 Task: Create a rule from the Routing list, Task moved to a section -> Set Priority in the project AgileCenter , set the section as To-Do and set the priority of the task as  High
Action: Mouse moved to (458, 360)
Screenshot: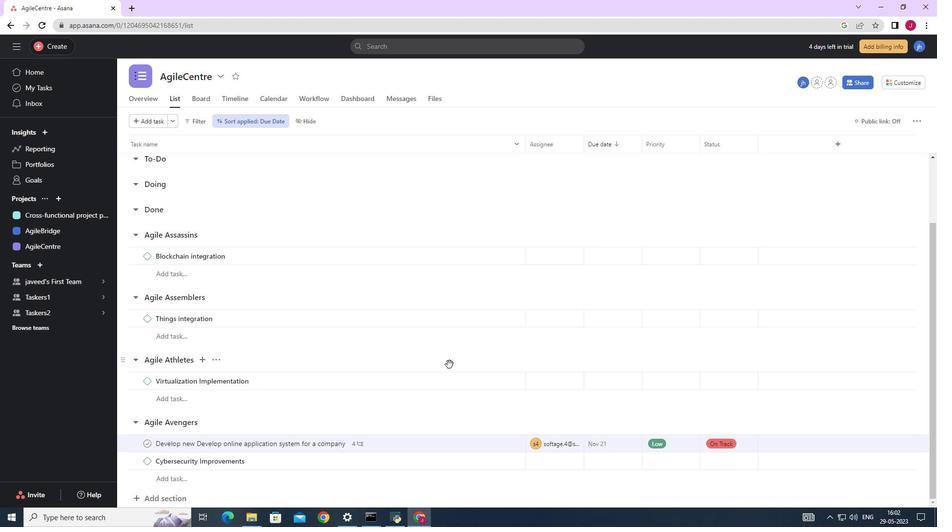 
Action: Mouse scrolled (458, 359) with delta (0, 0)
Screenshot: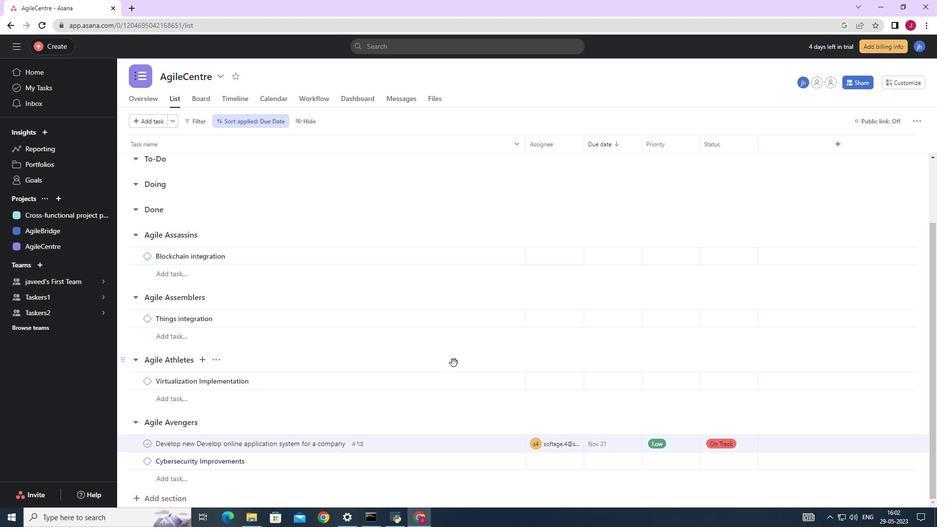 
Action: Mouse scrolled (458, 359) with delta (0, 0)
Screenshot: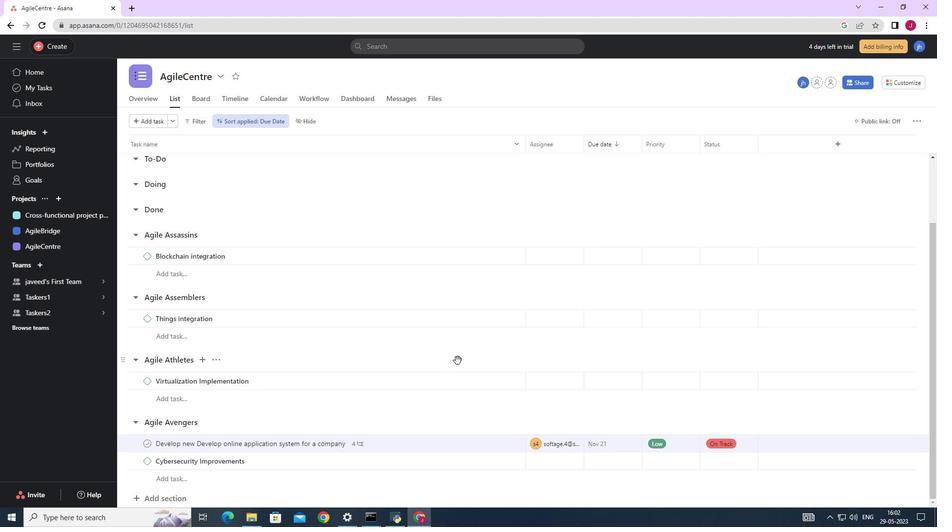 
Action: Mouse scrolled (458, 359) with delta (0, 0)
Screenshot: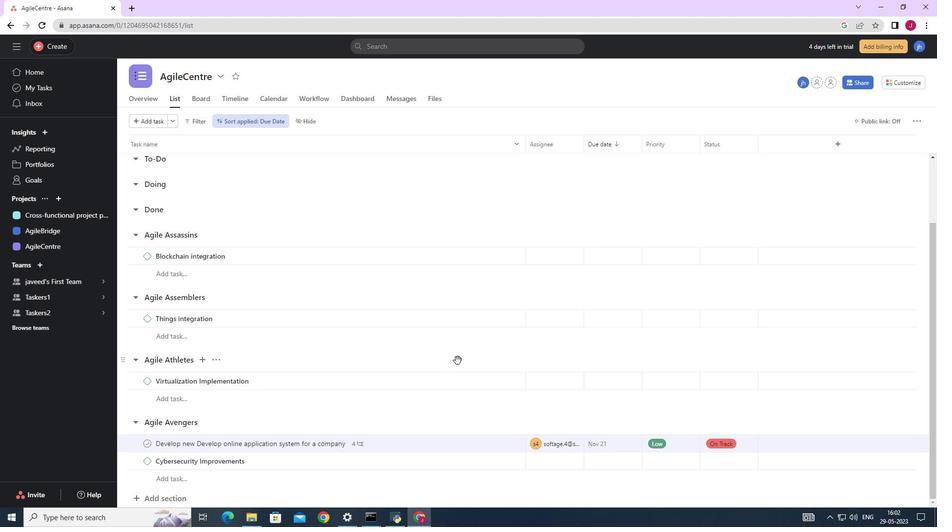 
Action: Mouse moved to (458, 360)
Screenshot: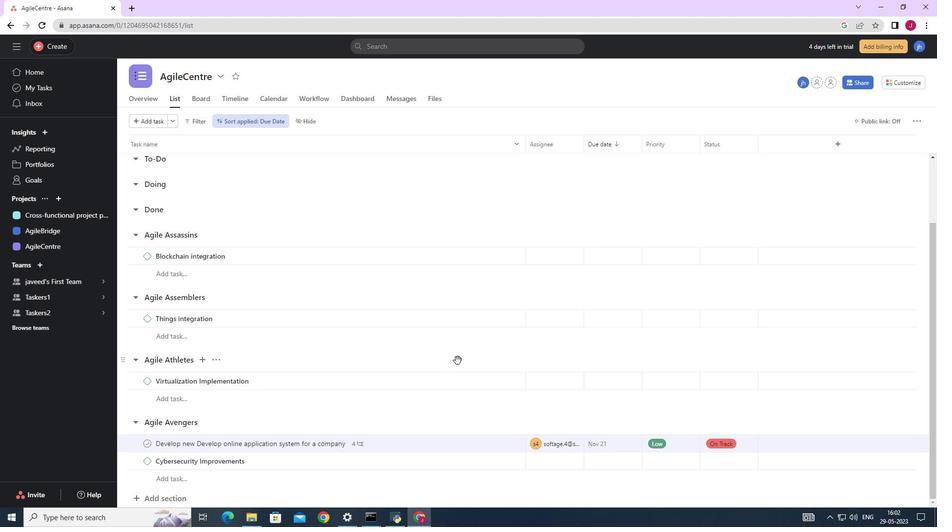 
Action: Mouse scrolled (458, 359) with delta (0, 0)
Screenshot: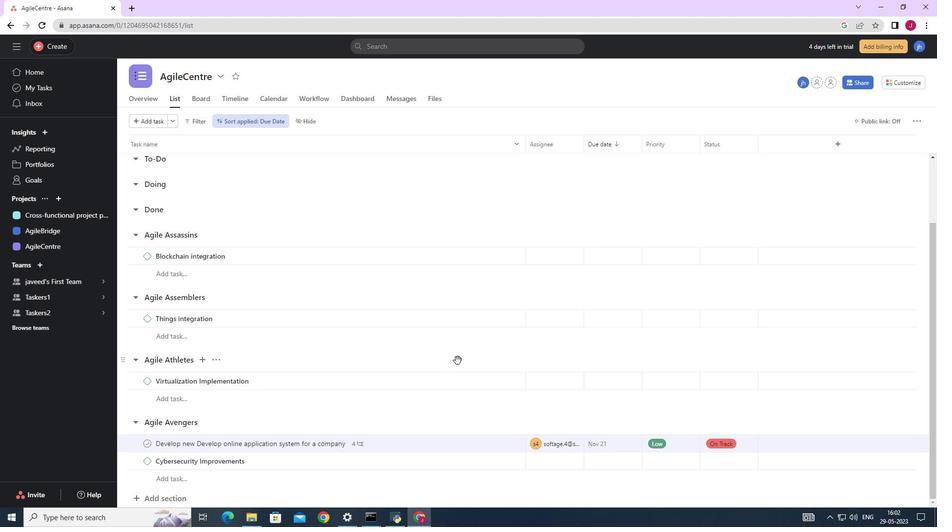 
Action: Mouse moved to (901, 85)
Screenshot: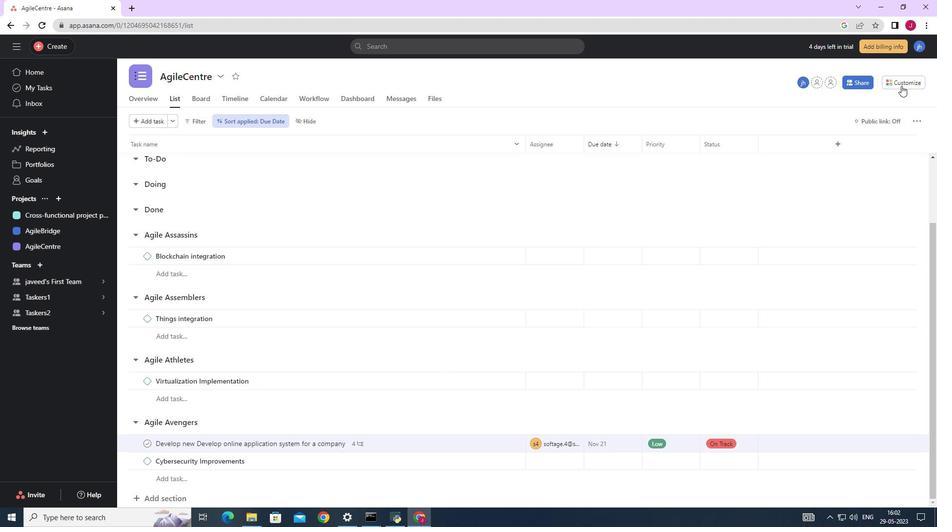 
Action: Mouse pressed left at (901, 85)
Screenshot: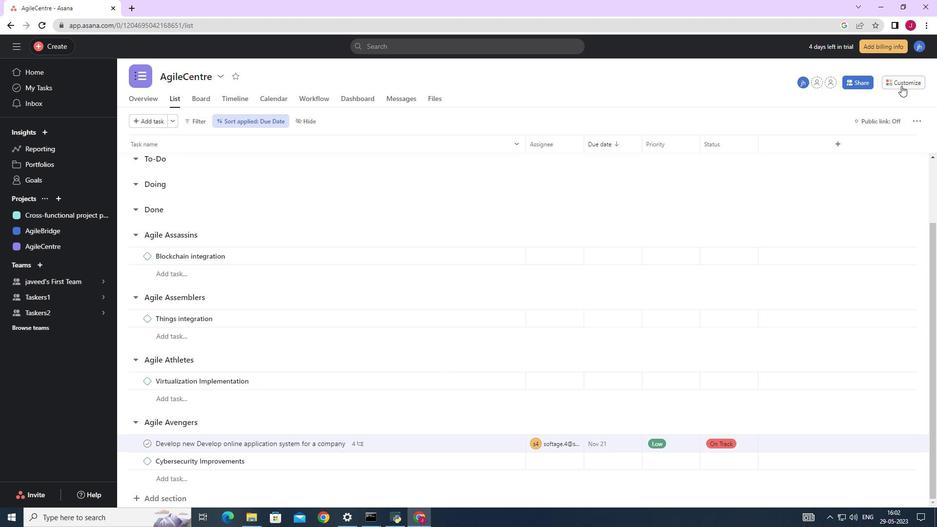
Action: Mouse moved to (730, 212)
Screenshot: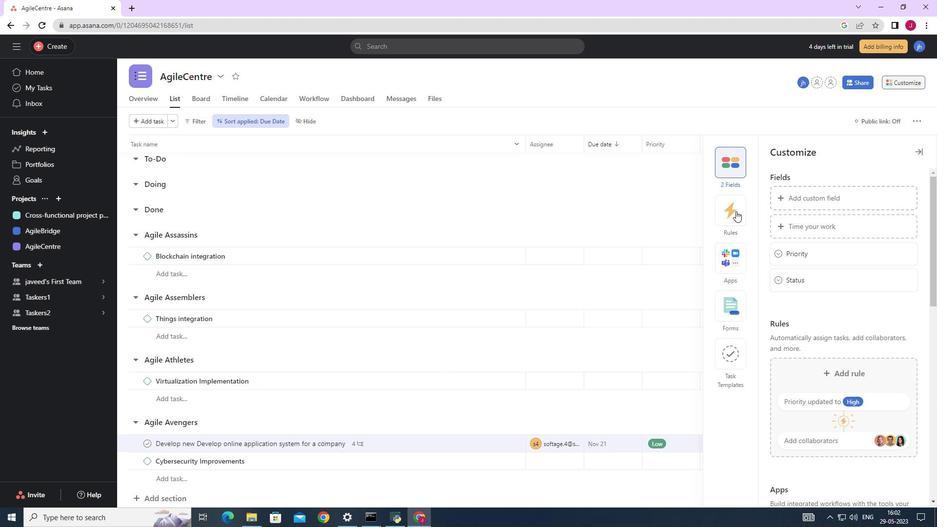 
Action: Mouse pressed left at (730, 212)
Screenshot: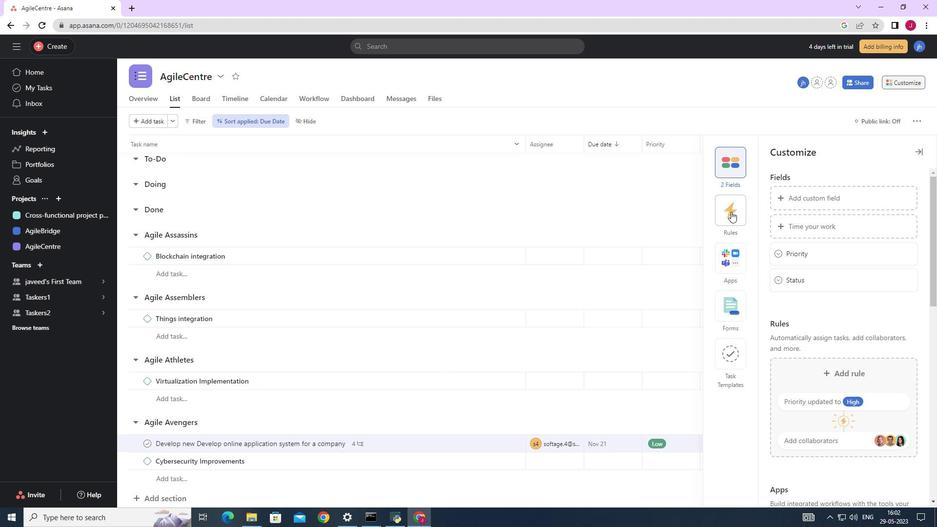 
Action: Mouse moved to (858, 225)
Screenshot: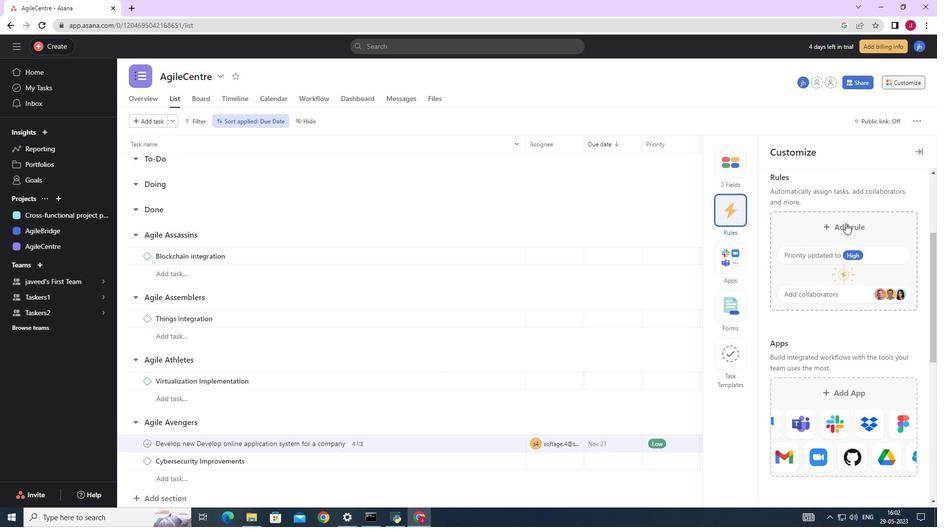 
Action: Mouse pressed left at (858, 225)
Screenshot: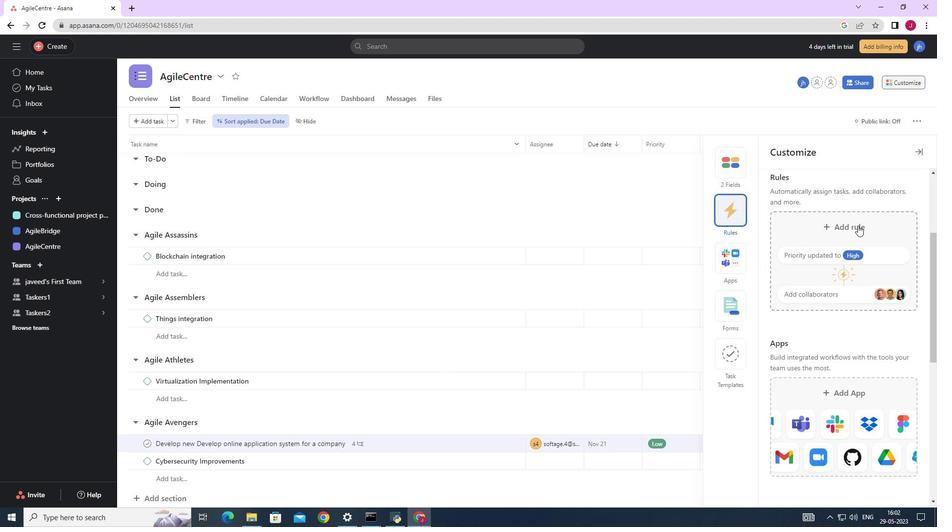 
Action: Mouse moved to (210, 128)
Screenshot: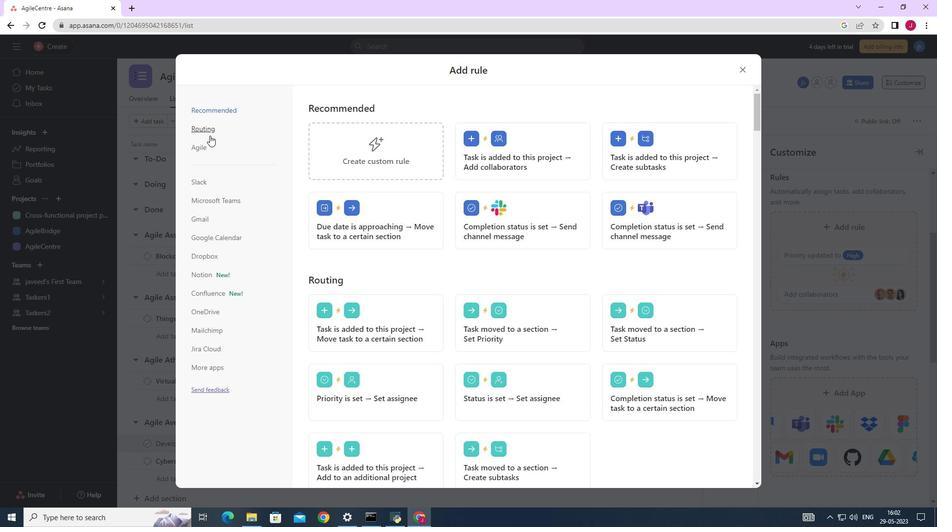 
Action: Mouse pressed left at (210, 128)
Screenshot: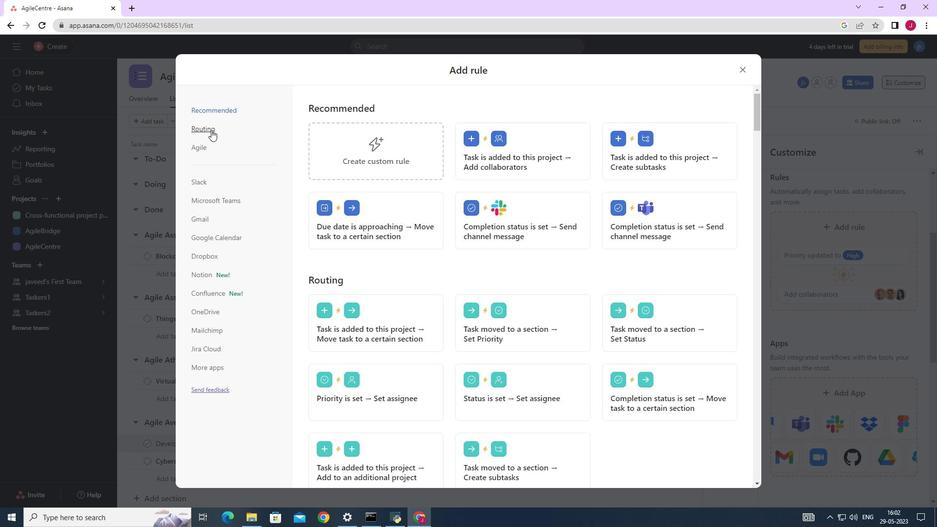 
Action: Mouse moved to (525, 150)
Screenshot: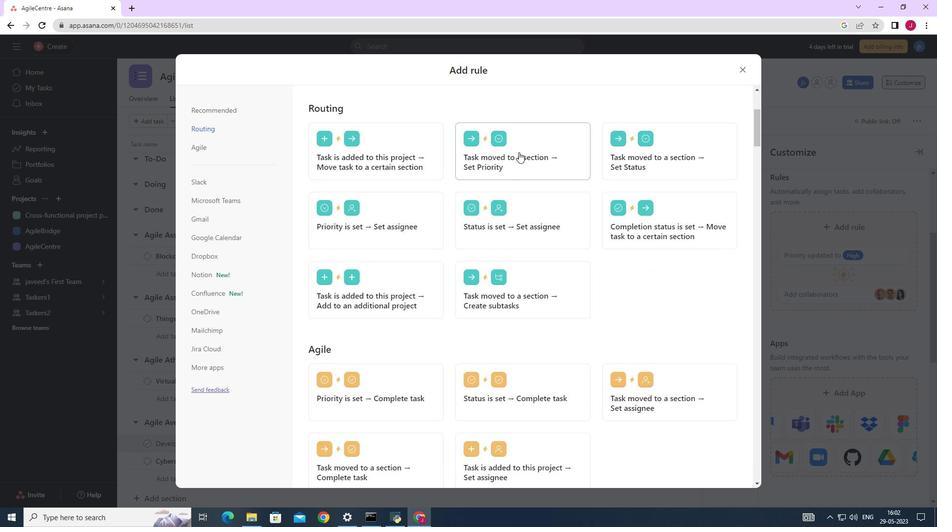 
Action: Mouse pressed left at (525, 150)
Screenshot: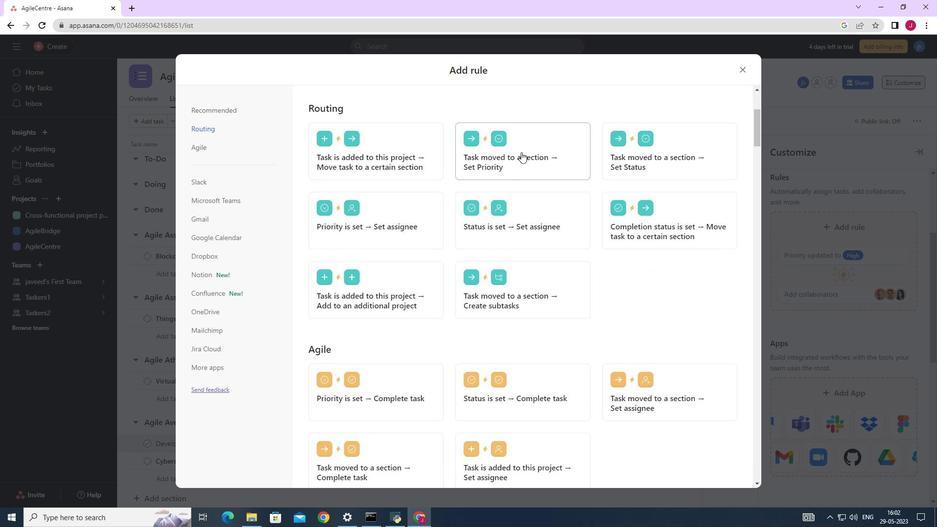 
Action: Mouse moved to (363, 258)
Screenshot: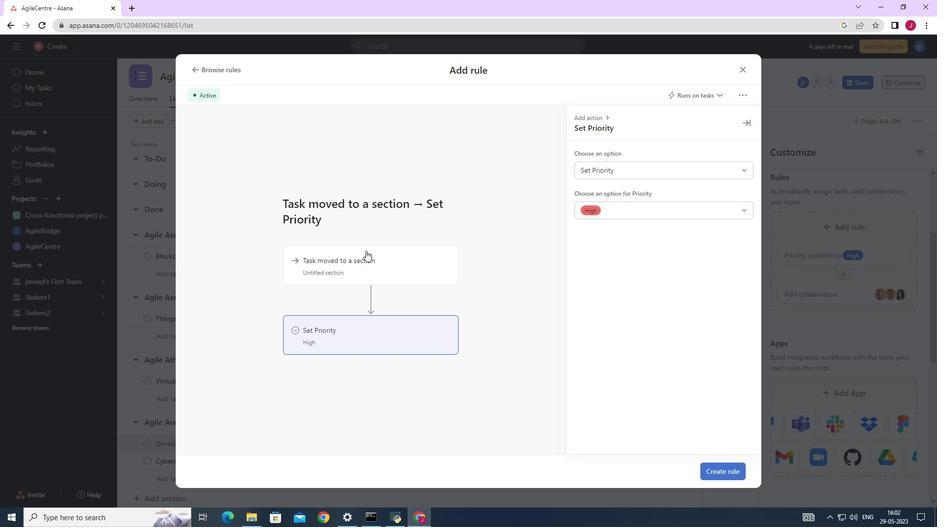 
Action: Mouse pressed left at (363, 257)
Screenshot: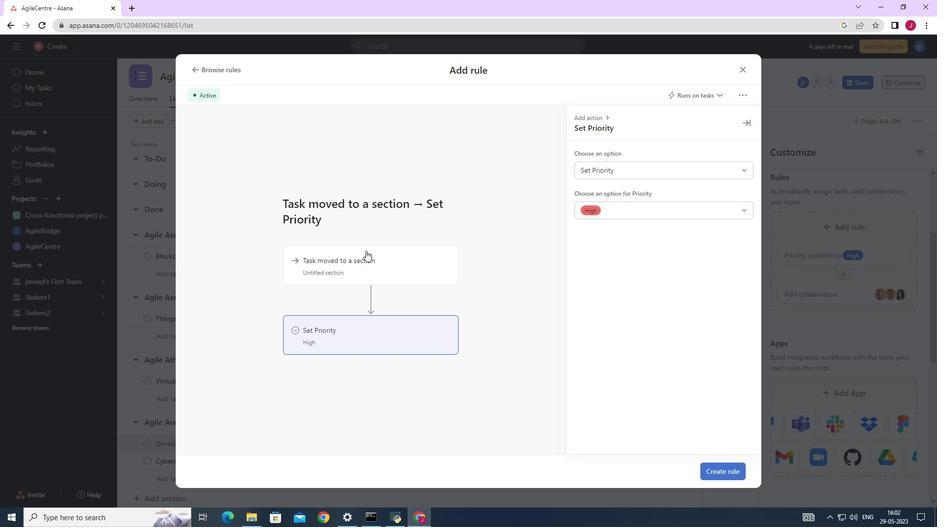 
Action: Mouse moved to (614, 168)
Screenshot: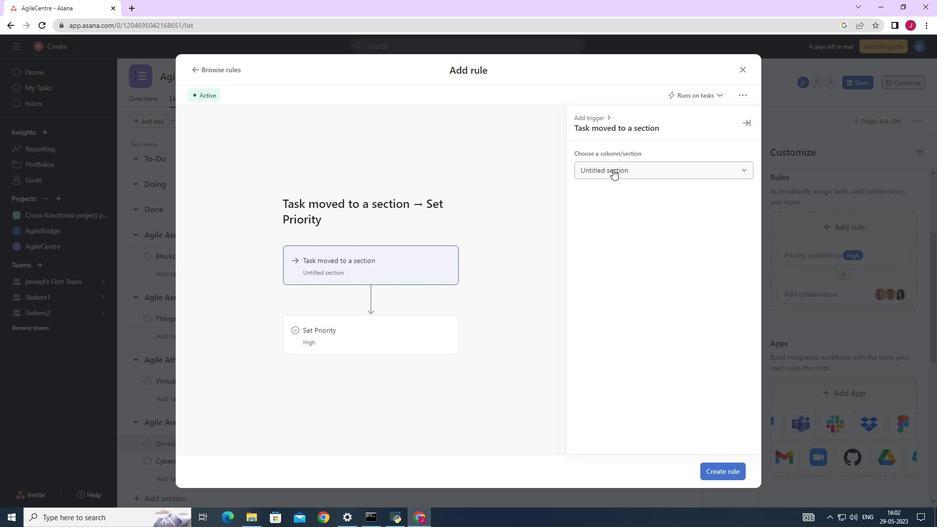 
Action: Mouse pressed left at (614, 168)
Screenshot: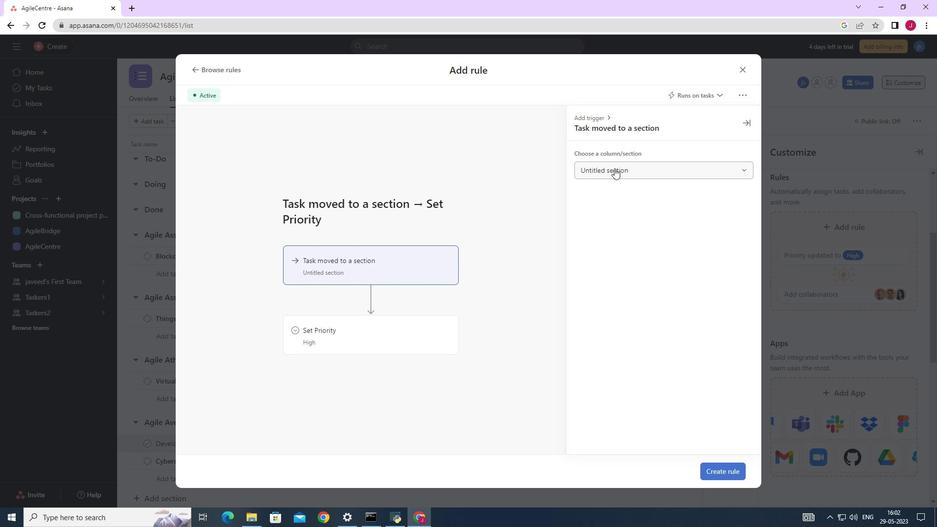 
Action: Mouse moved to (611, 205)
Screenshot: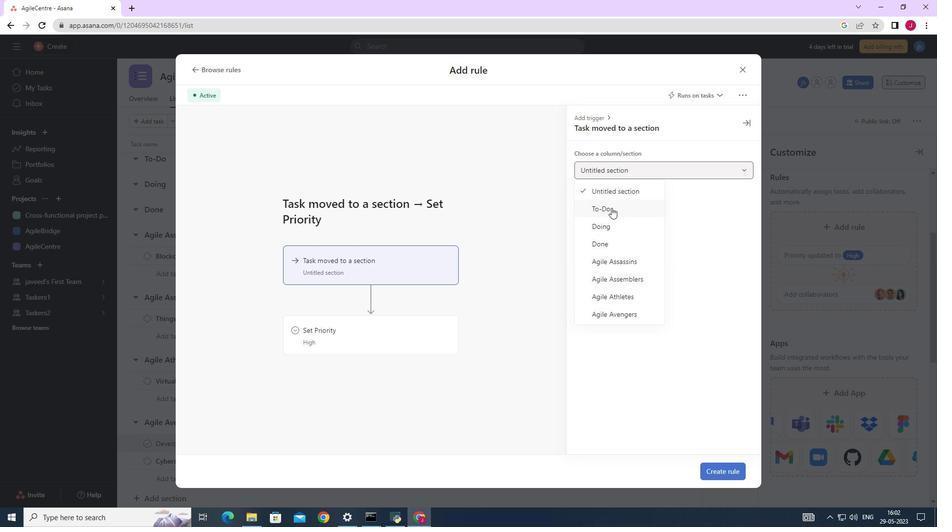 
Action: Mouse pressed left at (611, 205)
Screenshot: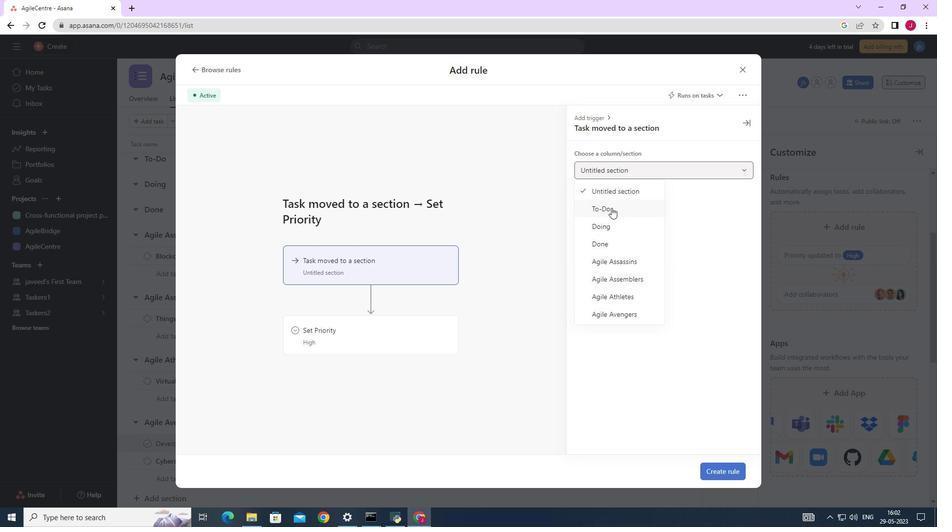 
Action: Mouse moved to (339, 328)
Screenshot: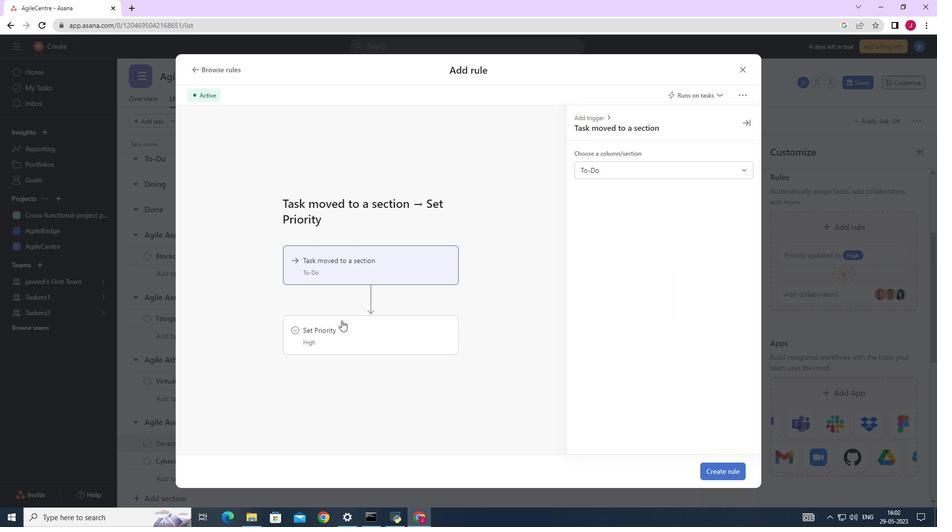 
Action: Mouse pressed left at (339, 328)
Screenshot: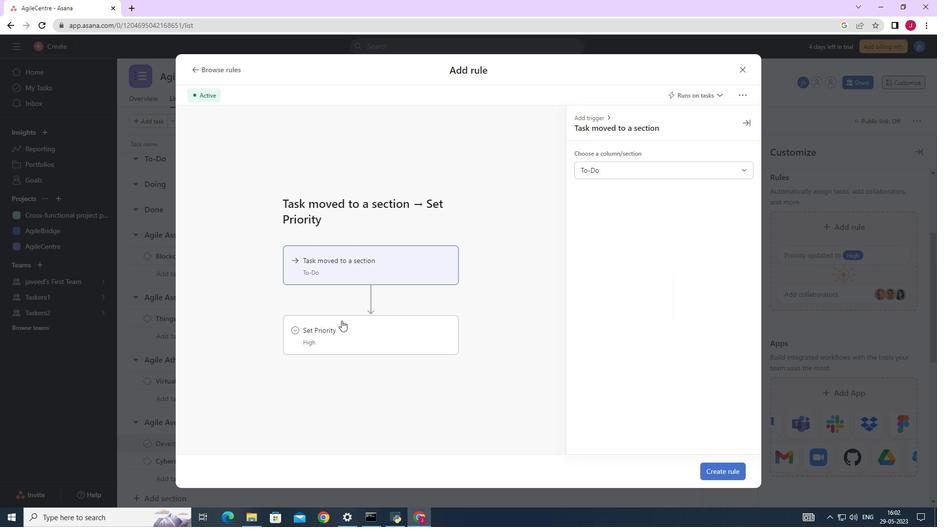 
Action: Mouse moved to (629, 169)
Screenshot: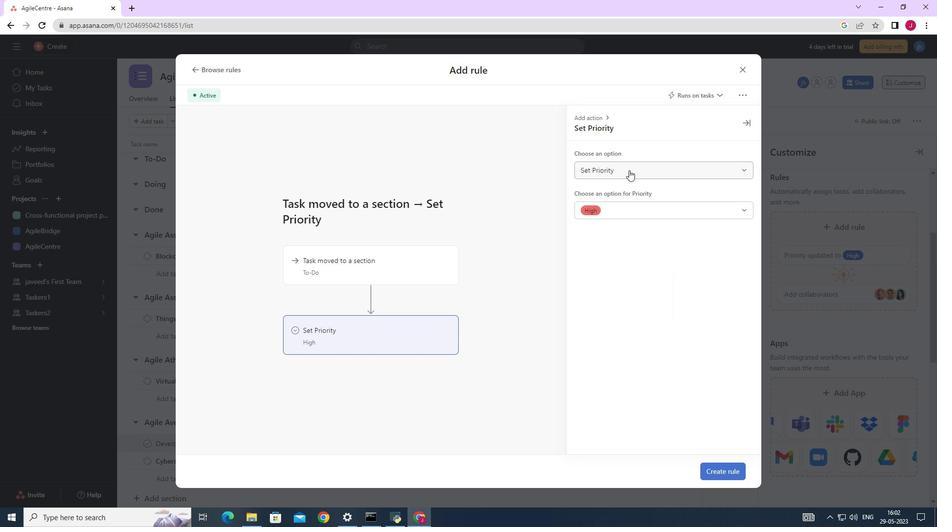 
Action: Mouse pressed left at (629, 169)
Screenshot: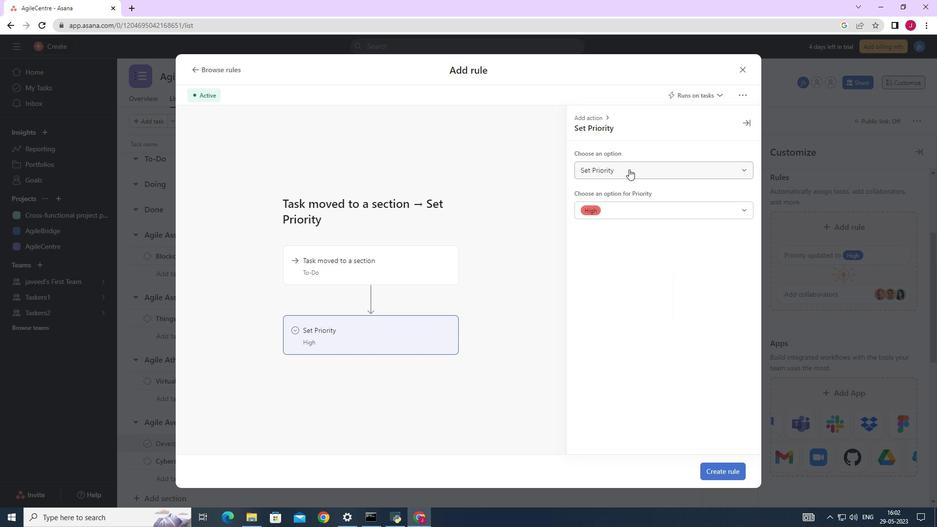 
Action: Mouse moved to (612, 190)
Screenshot: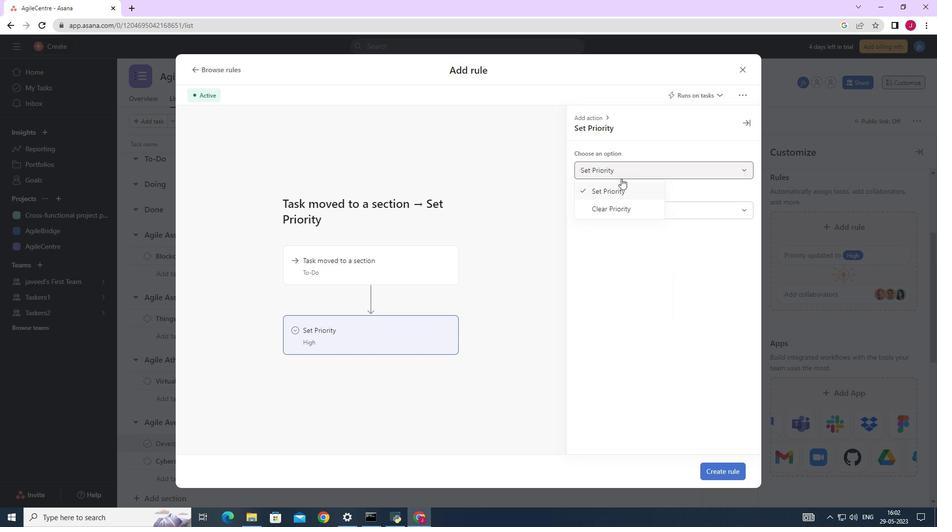 
Action: Mouse pressed left at (612, 190)
Screenshot: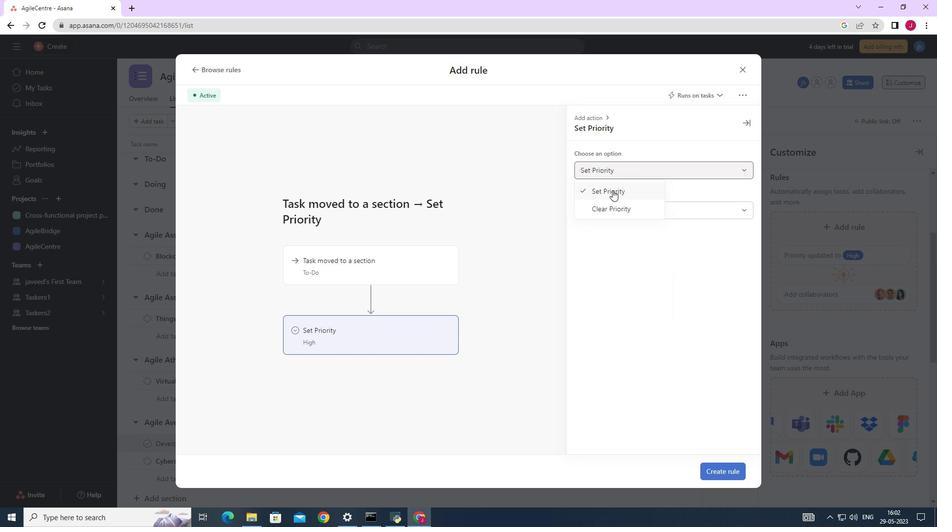 
Action: Mouse moved to (603, 213)
Screenshot: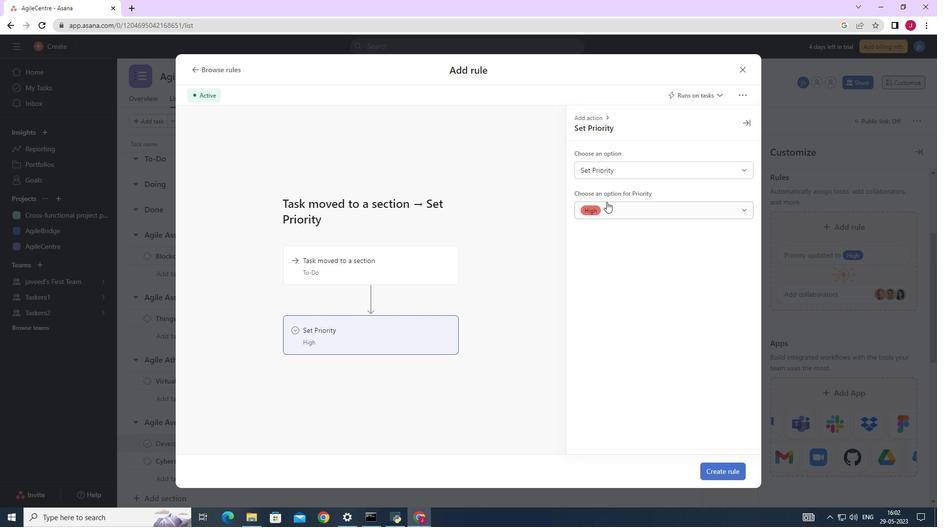 
Action: Mouse pressed left at (603, 213)
Screenshot: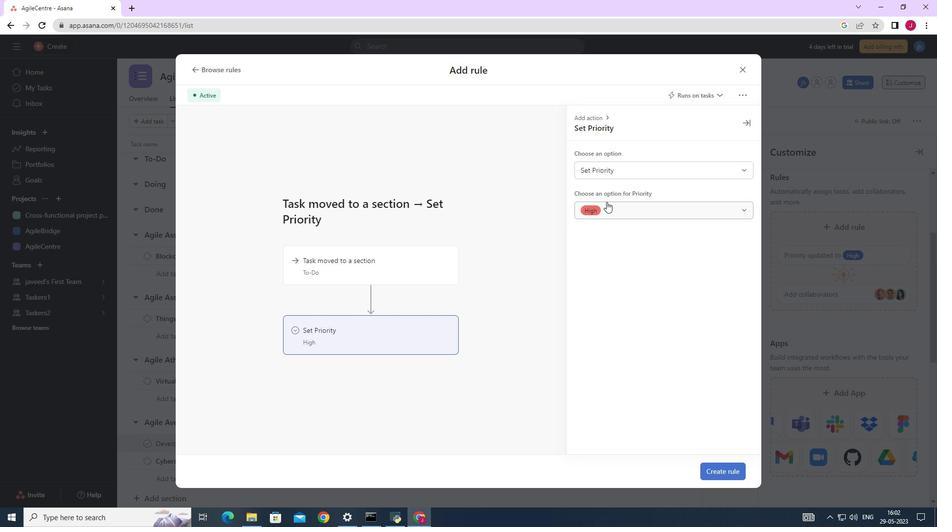 
Action: Mouse moved to (602, 230)
Screenshot: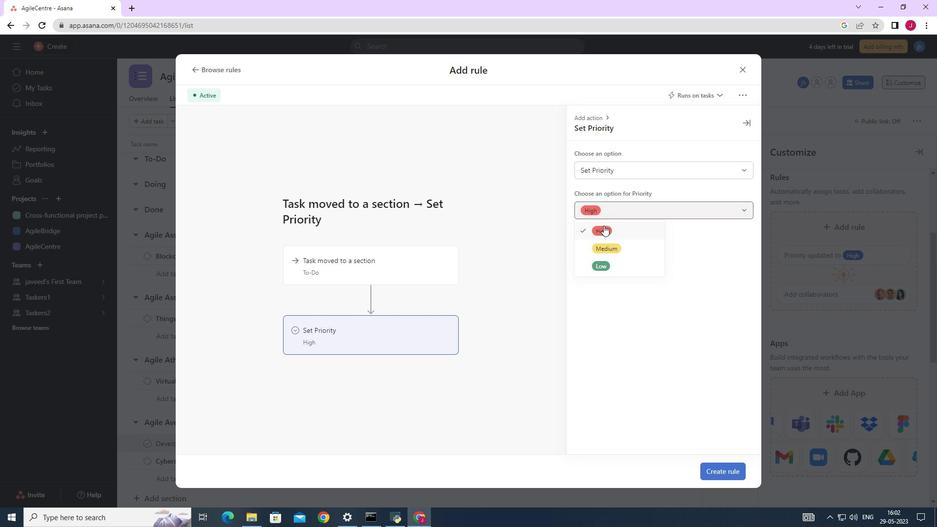 
Action: Mouse pressed left at (602, 230)
Screenshot: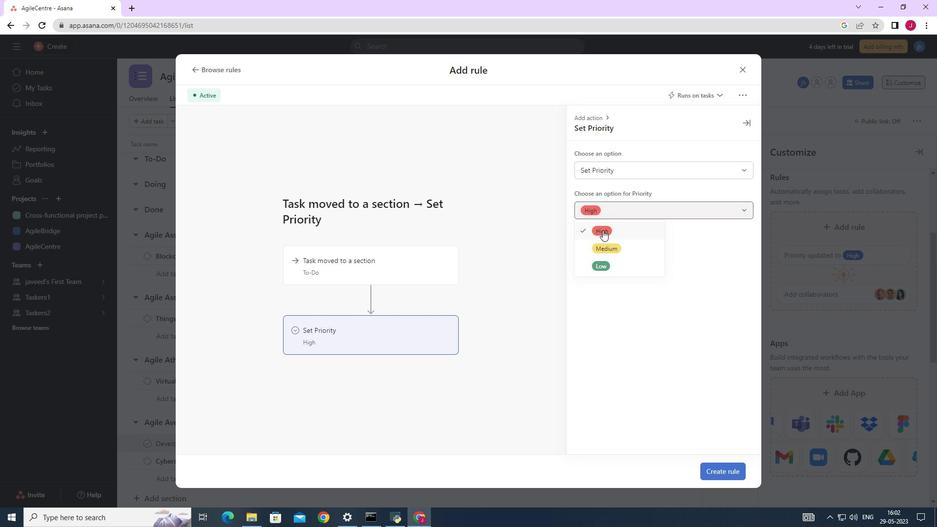 
Action: Mouse moved to (725, 470)
Screenshot: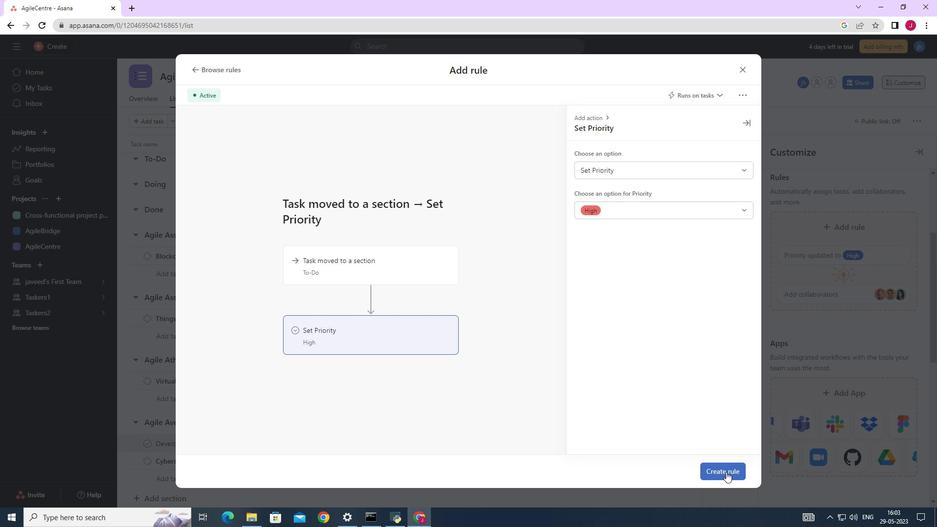 
Action: Mouse pressed left at (725, 470)
Screenshot: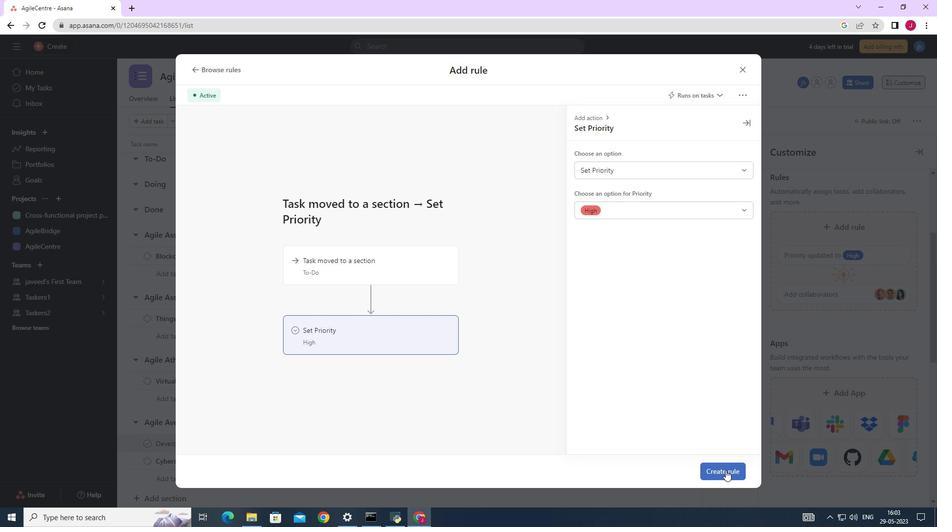 
